 Task: Create new profile with name "My Profile" and copy from angular.
Action: Mouse moved to (31, 4)
Screenshot: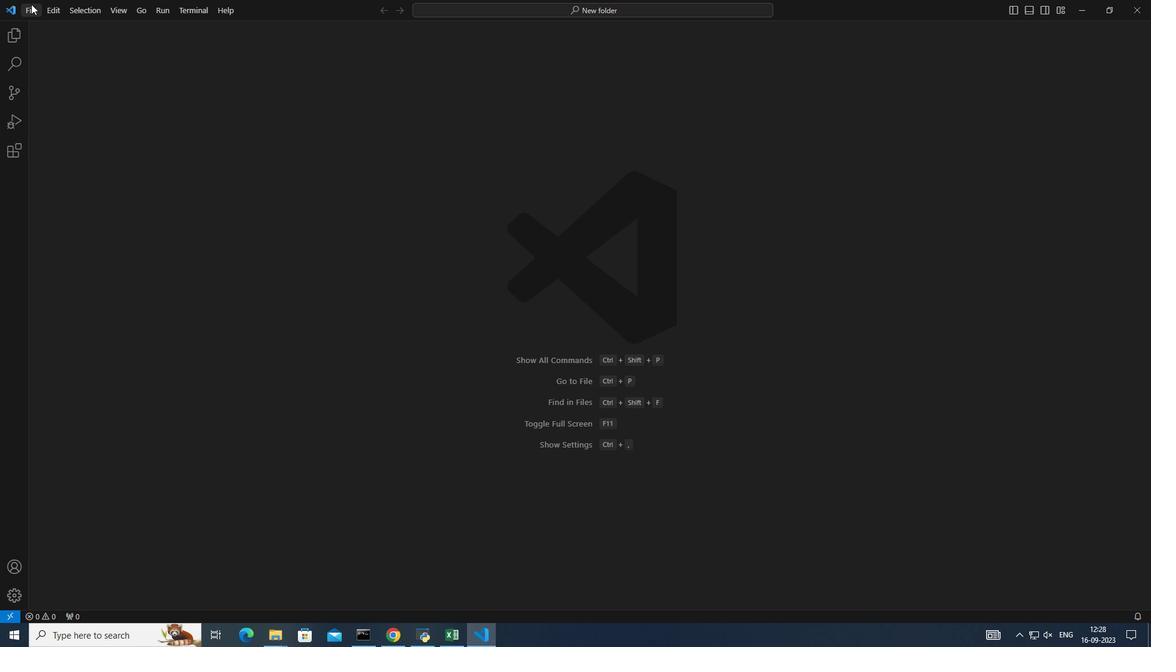 
Action: Mouse pressed left at (31, 4)
Screenshot: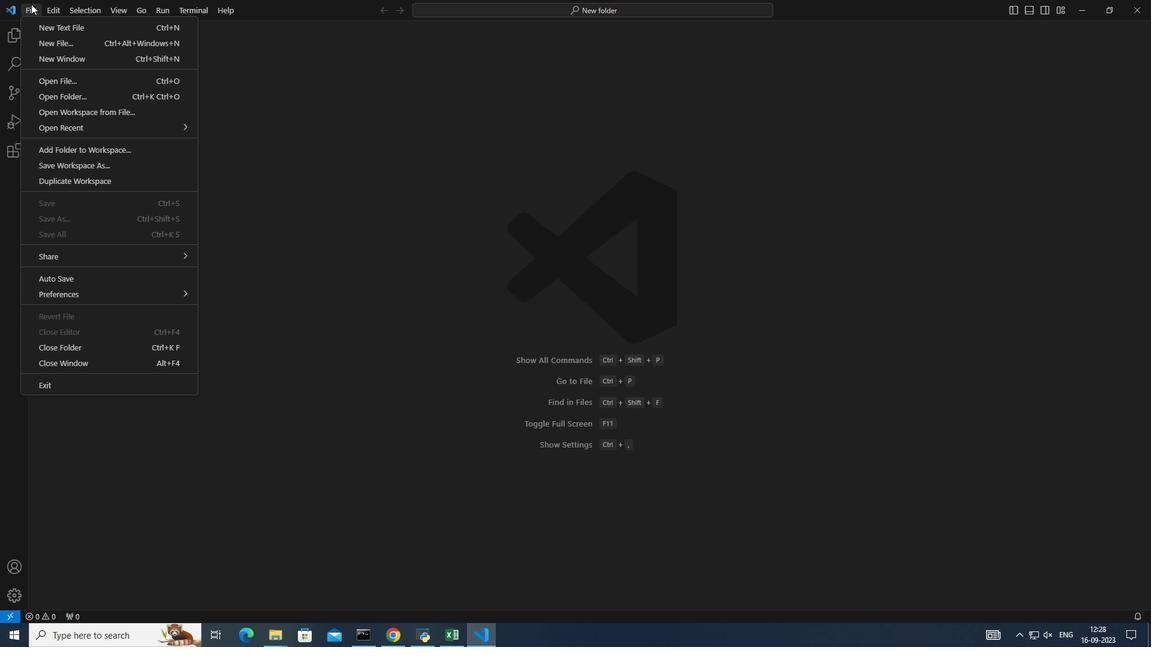 
Action: Mouse moved to (411, 338)
Screenshot: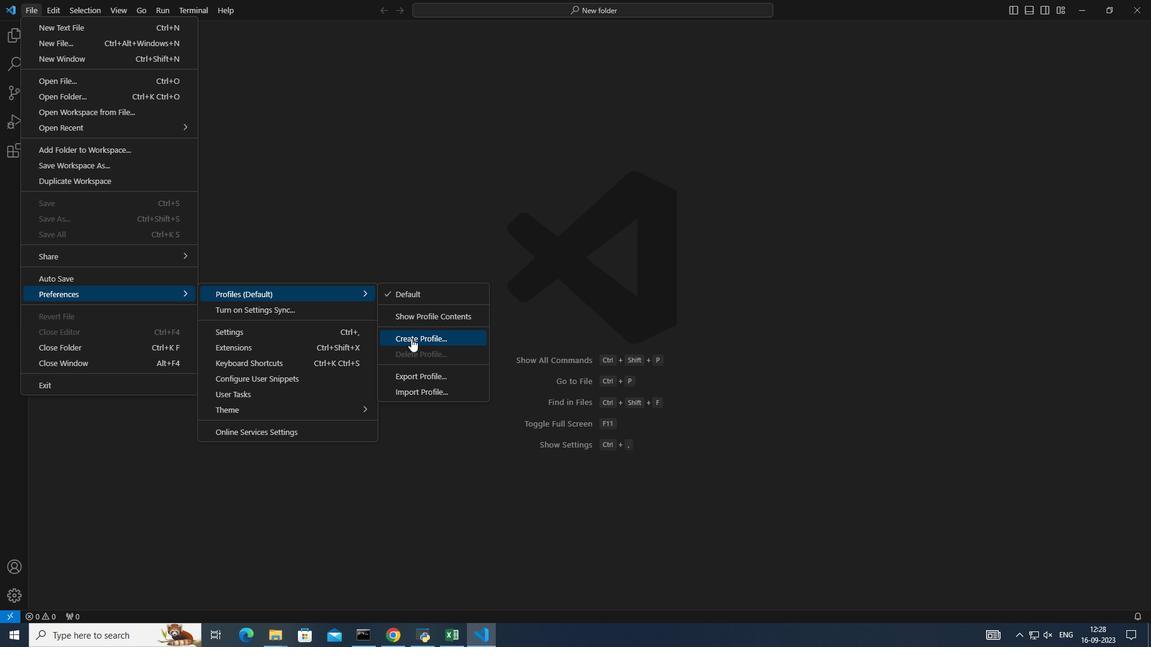 
Action: Mouse pressed left at (411, 338)
Screenshot: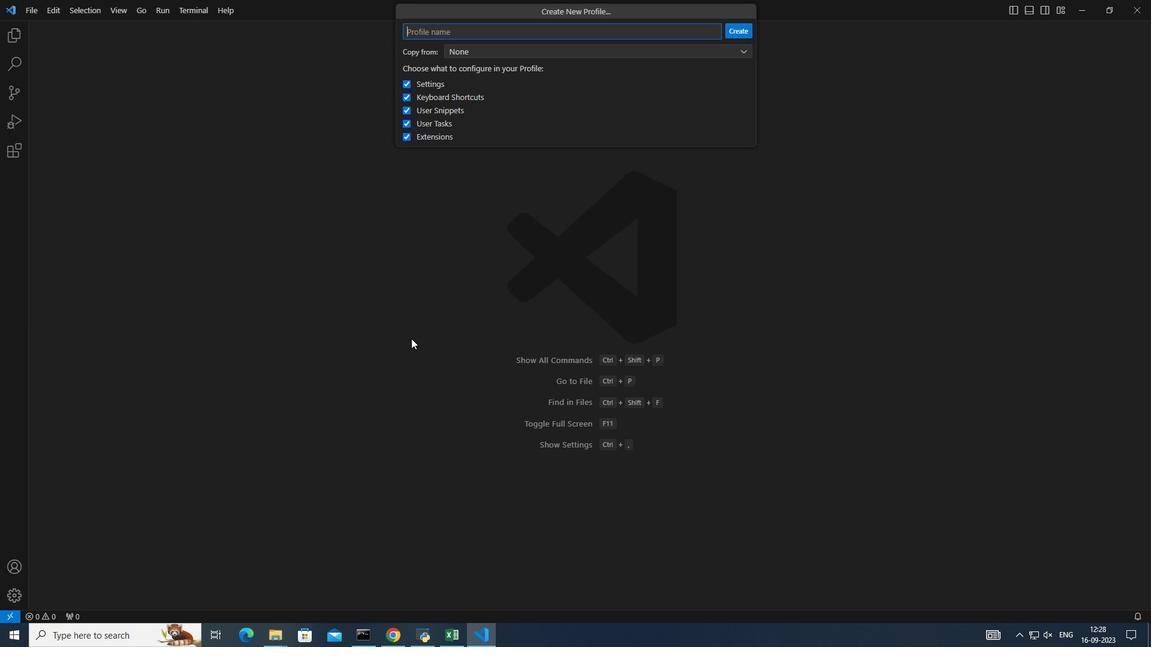 
Action: Mouse moved to (434, 29)
Screenshot: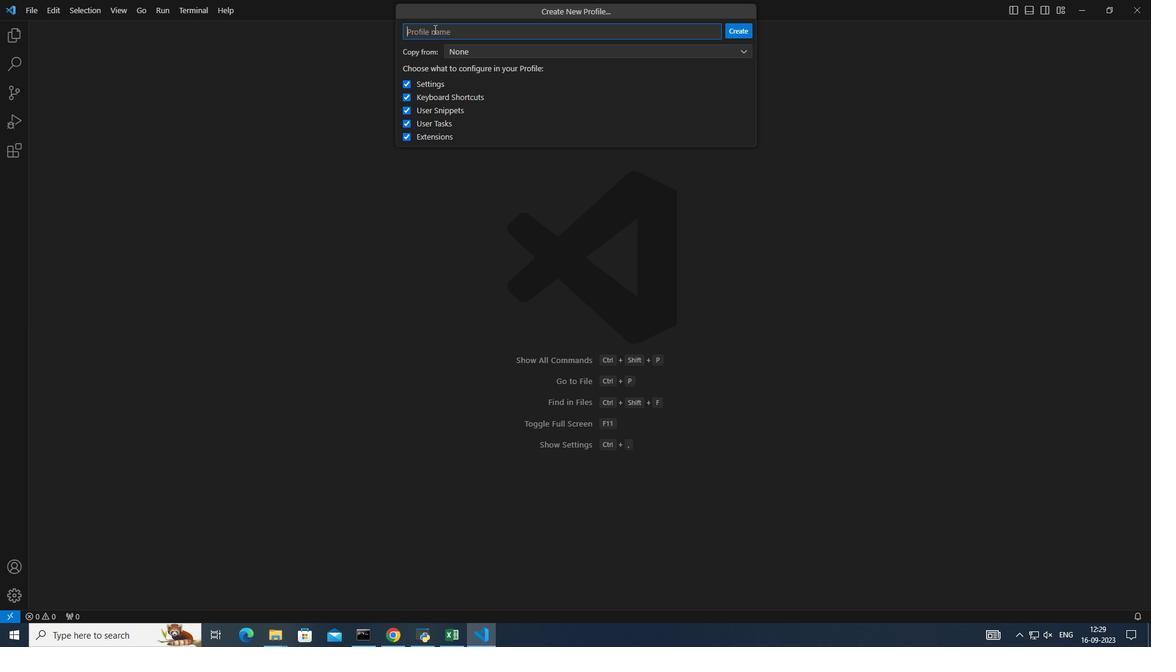 
Action: Mouse pressed left at (434, 29)
Screenshot: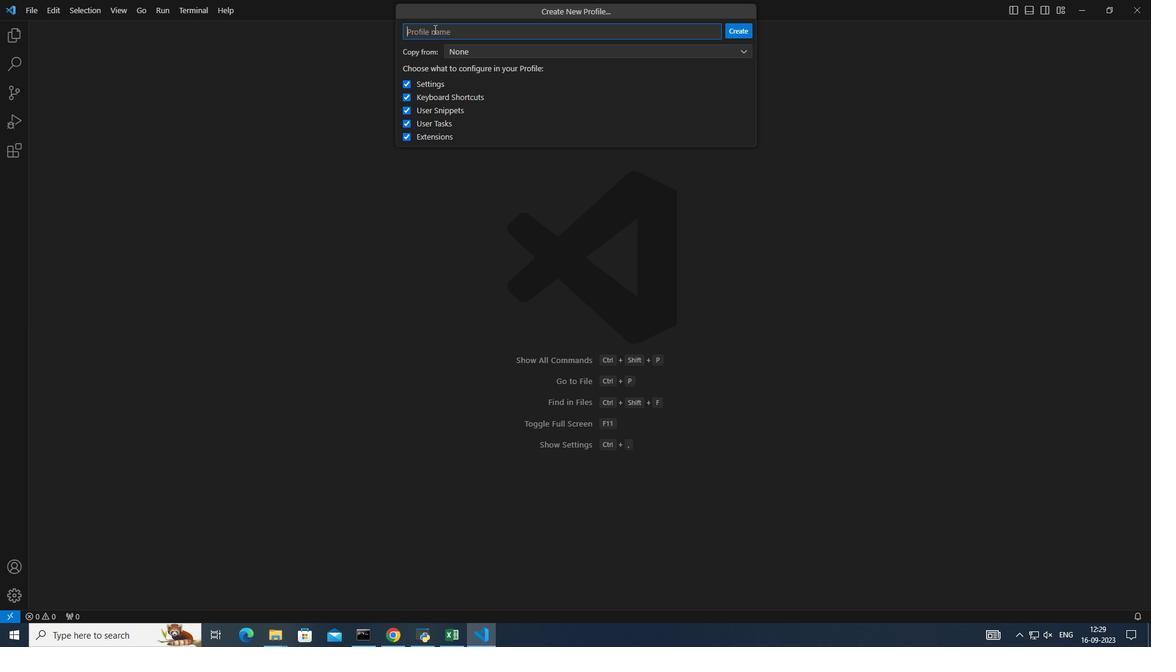 
Action: Key pressed <Key.caps_lock>M<Key.caps_lock>y<Key.space><Key.caps_lock>P<Key.caps_lock>rofile
Screenshot: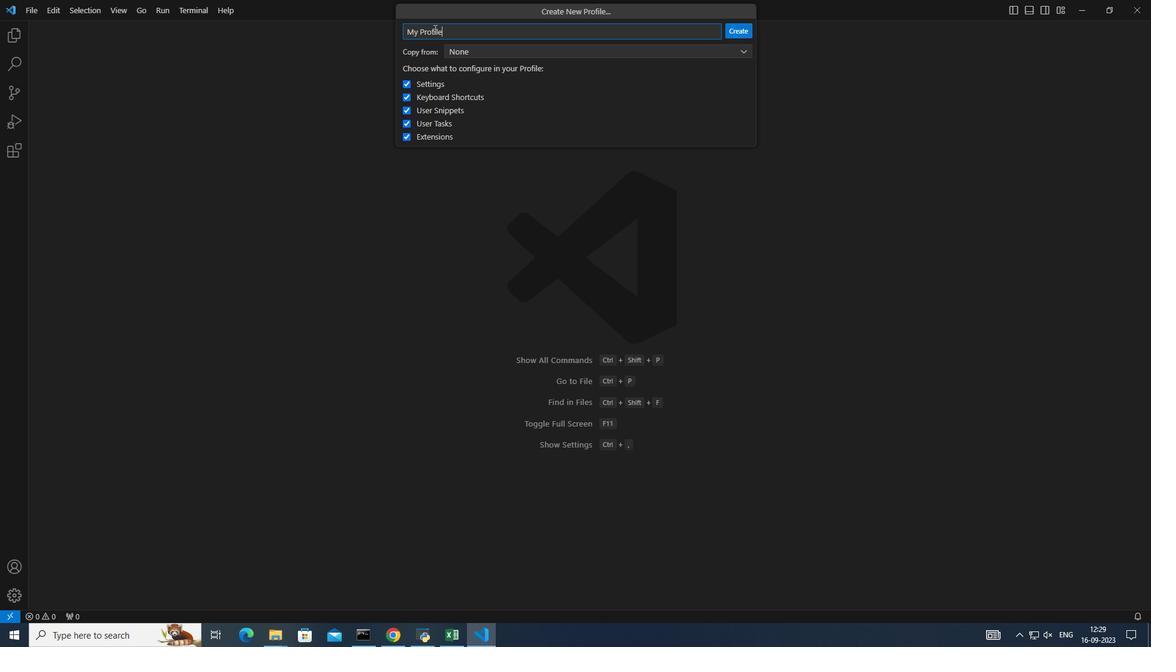 
Action: Mouse moved to (746, 50)
Screenshot: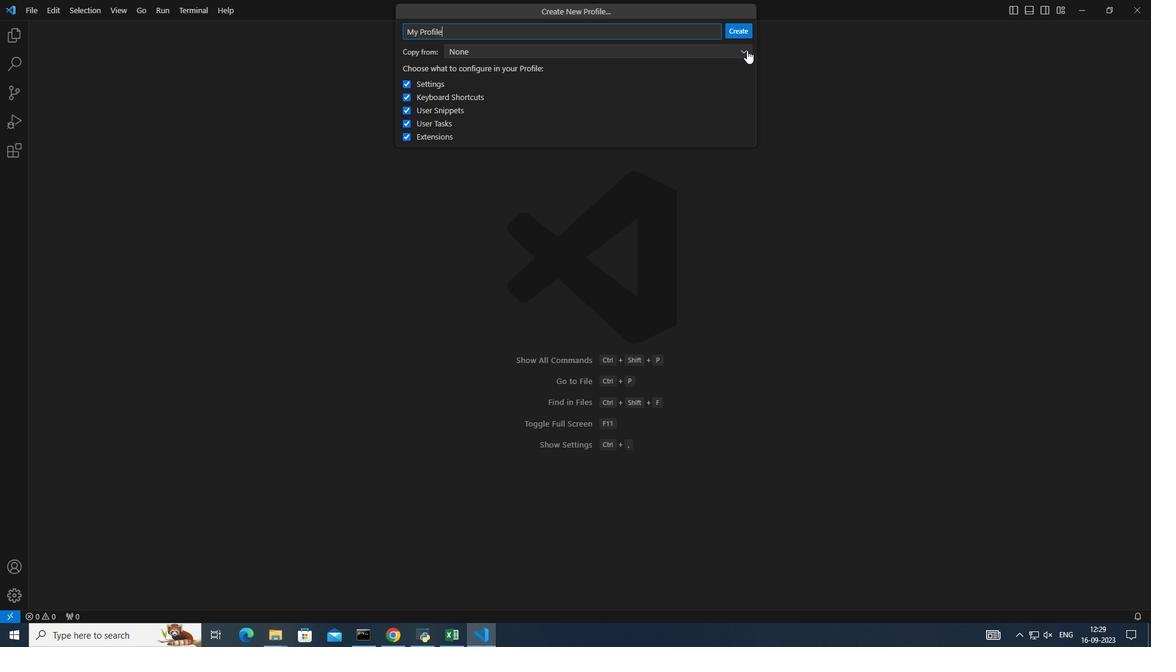 
Action: Mouse pressed left at (746, 50)
Screenshot: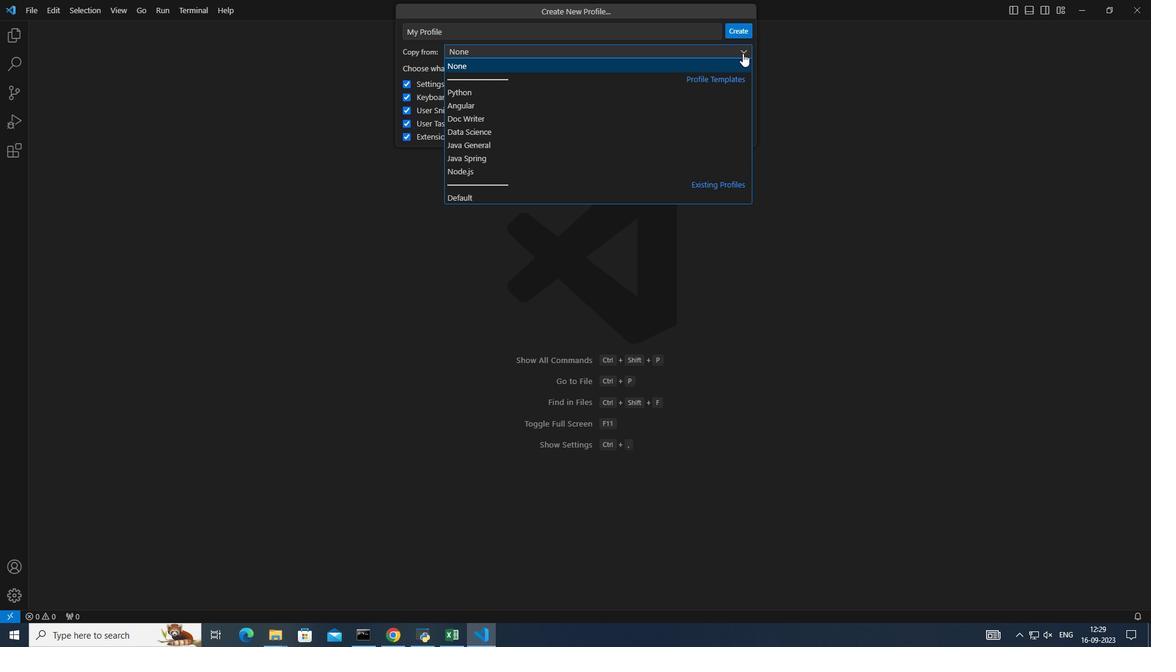 
Action: Mouse moved to (495, 103)
Screenshot: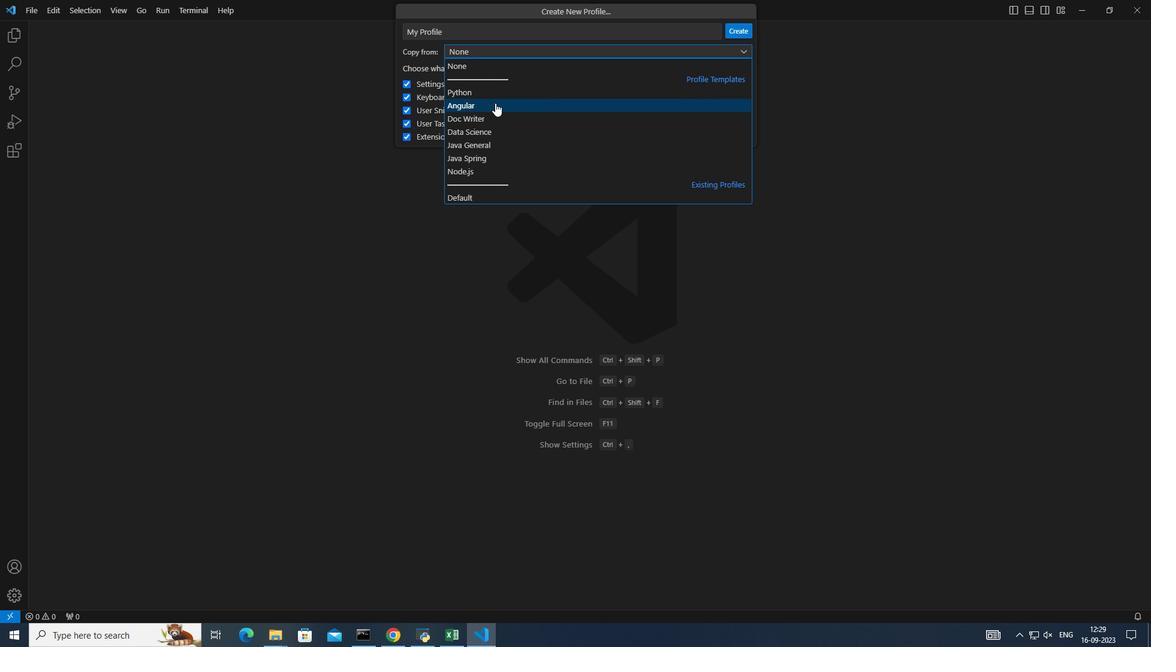 
Action: Mouse pressed left at (495, 103)
Screenshot: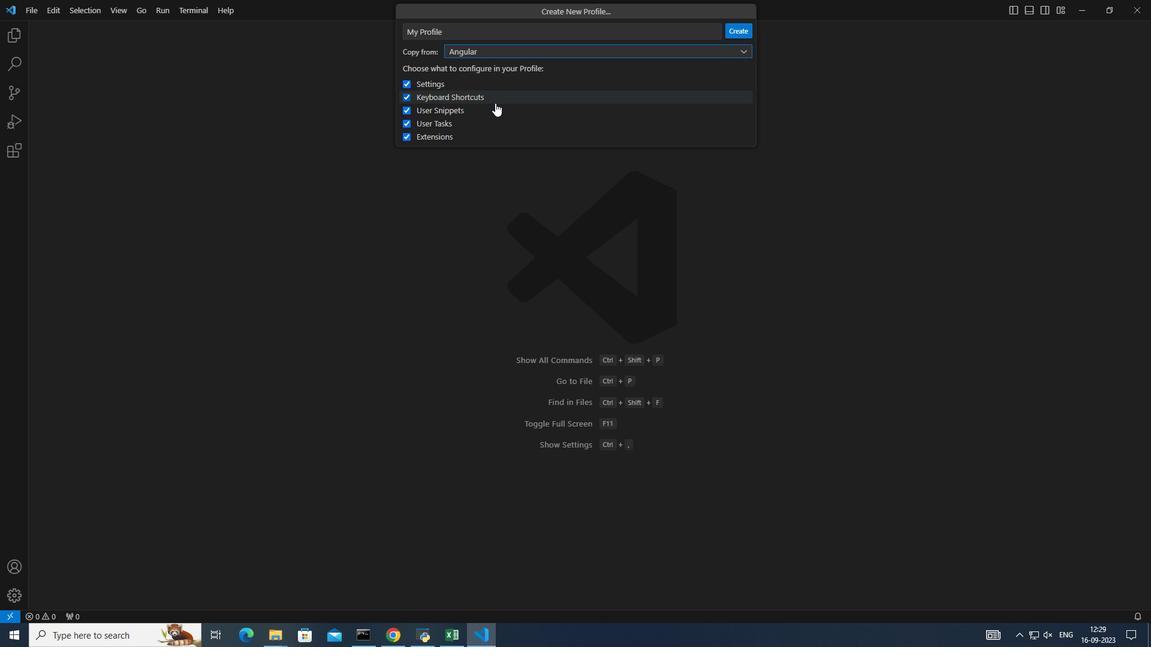 
Action: Mouse moved to (745, 31)
Screenshot: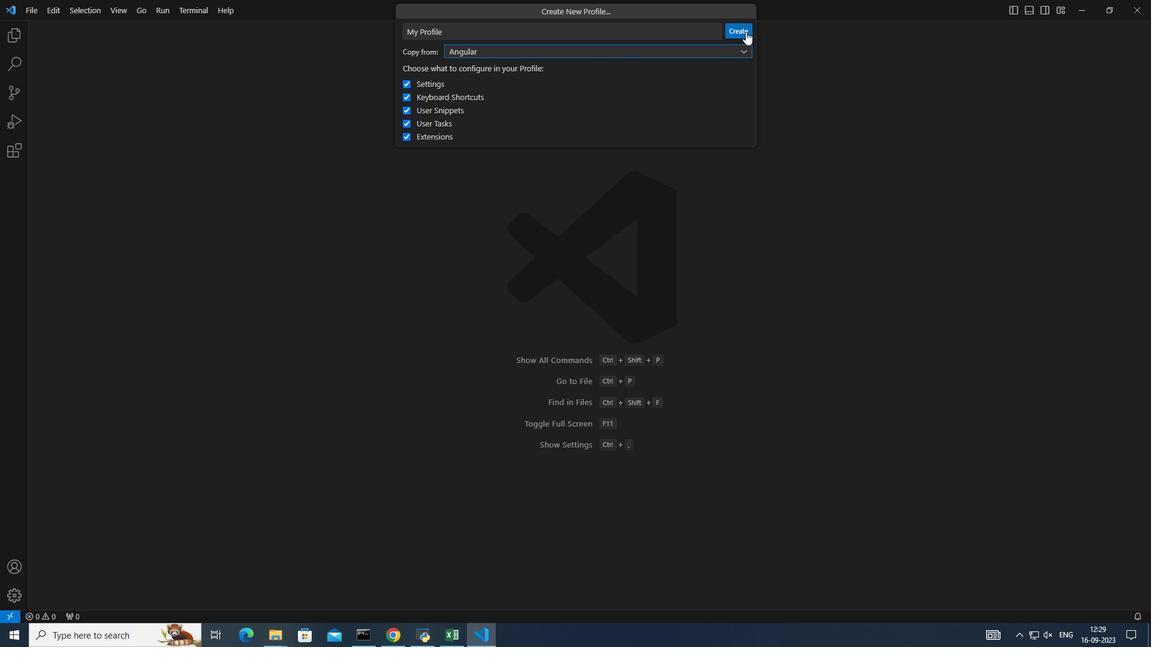 
Action: Mouse pressed left at (745, 31)
Screenshot: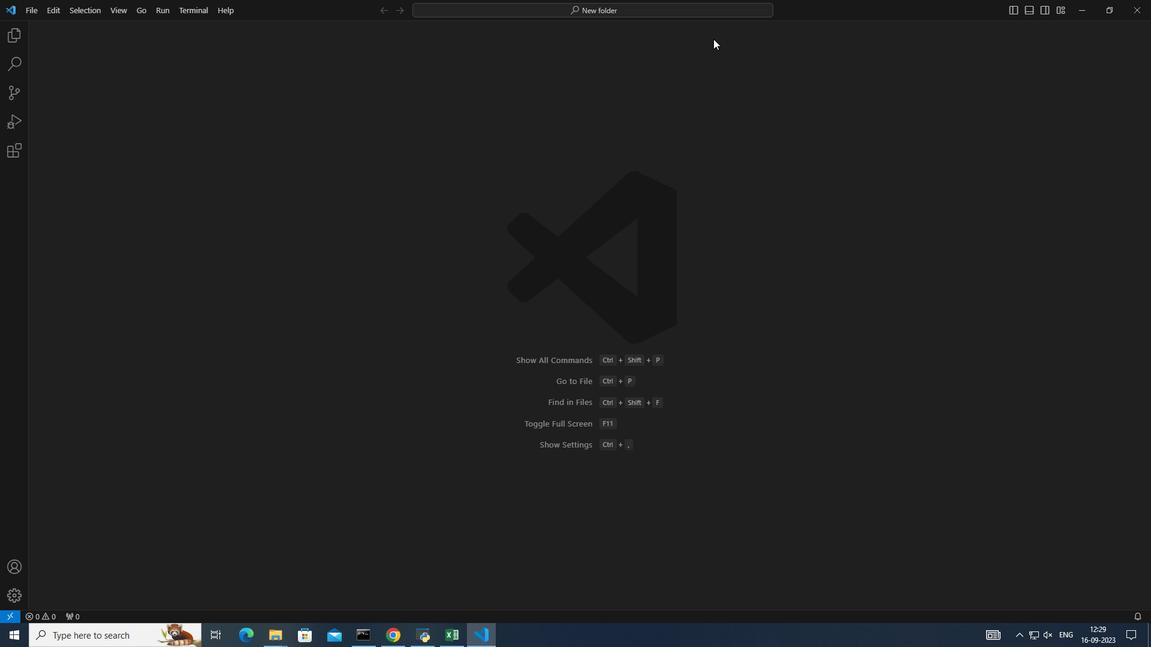 
Action: Mouse moved to (570, 113)
Screenshot: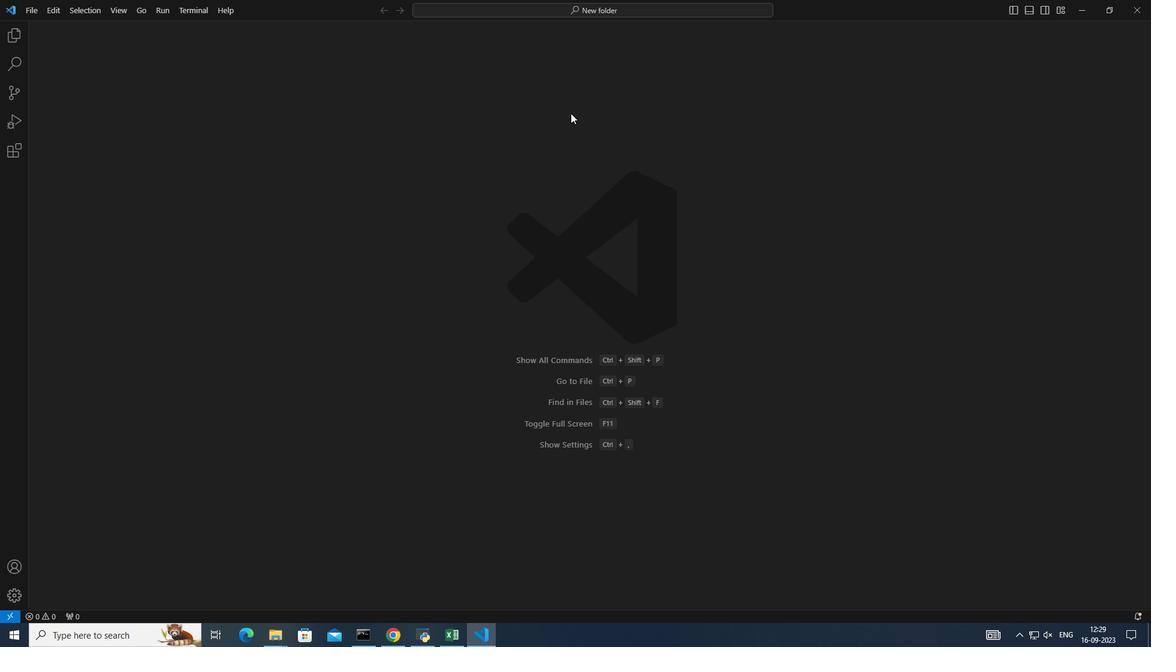 
